 Task: Sort the products by unit price (high first).
Action: Mouse moved to (54, 371)
Screenshot: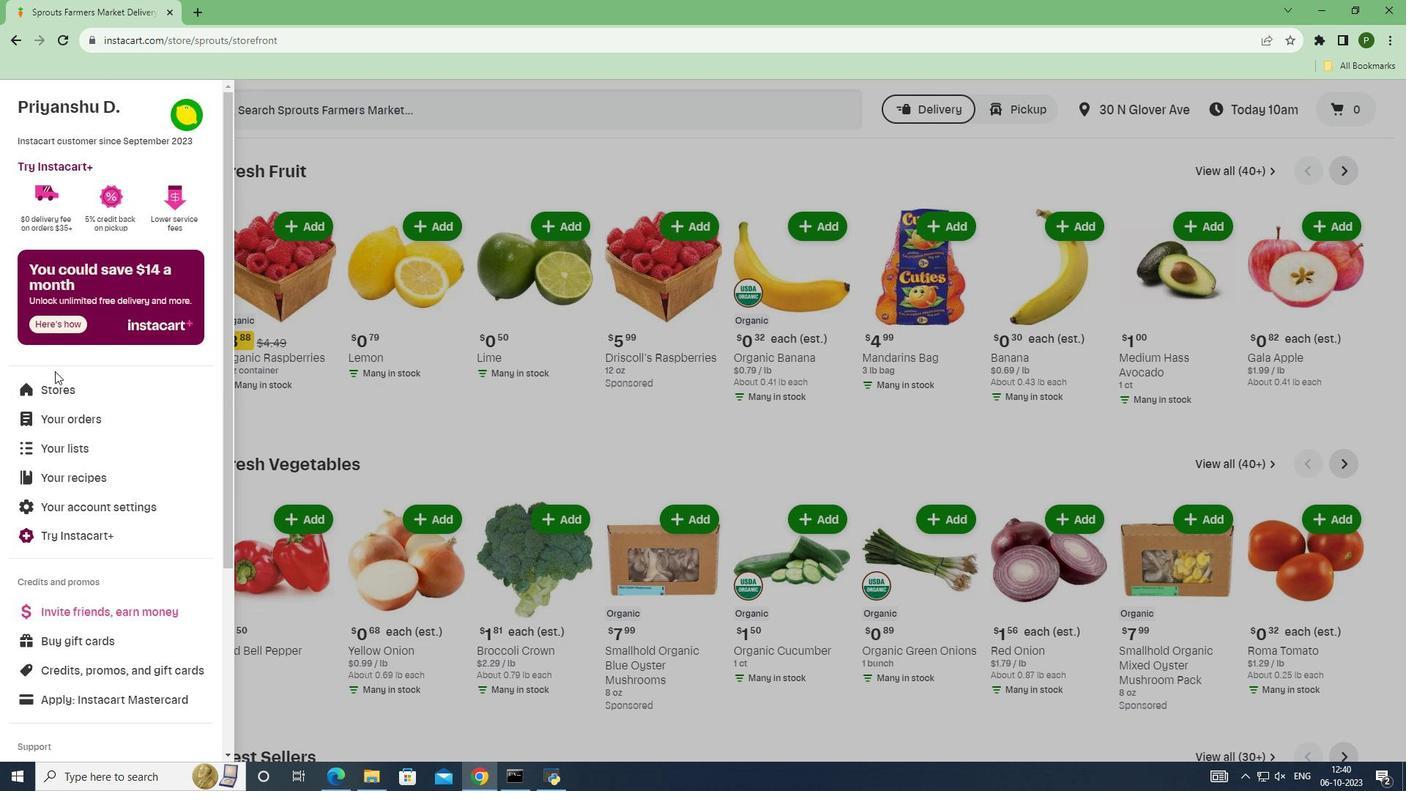 
Action: Mouse pressed left at (54, 371)
Screenshot: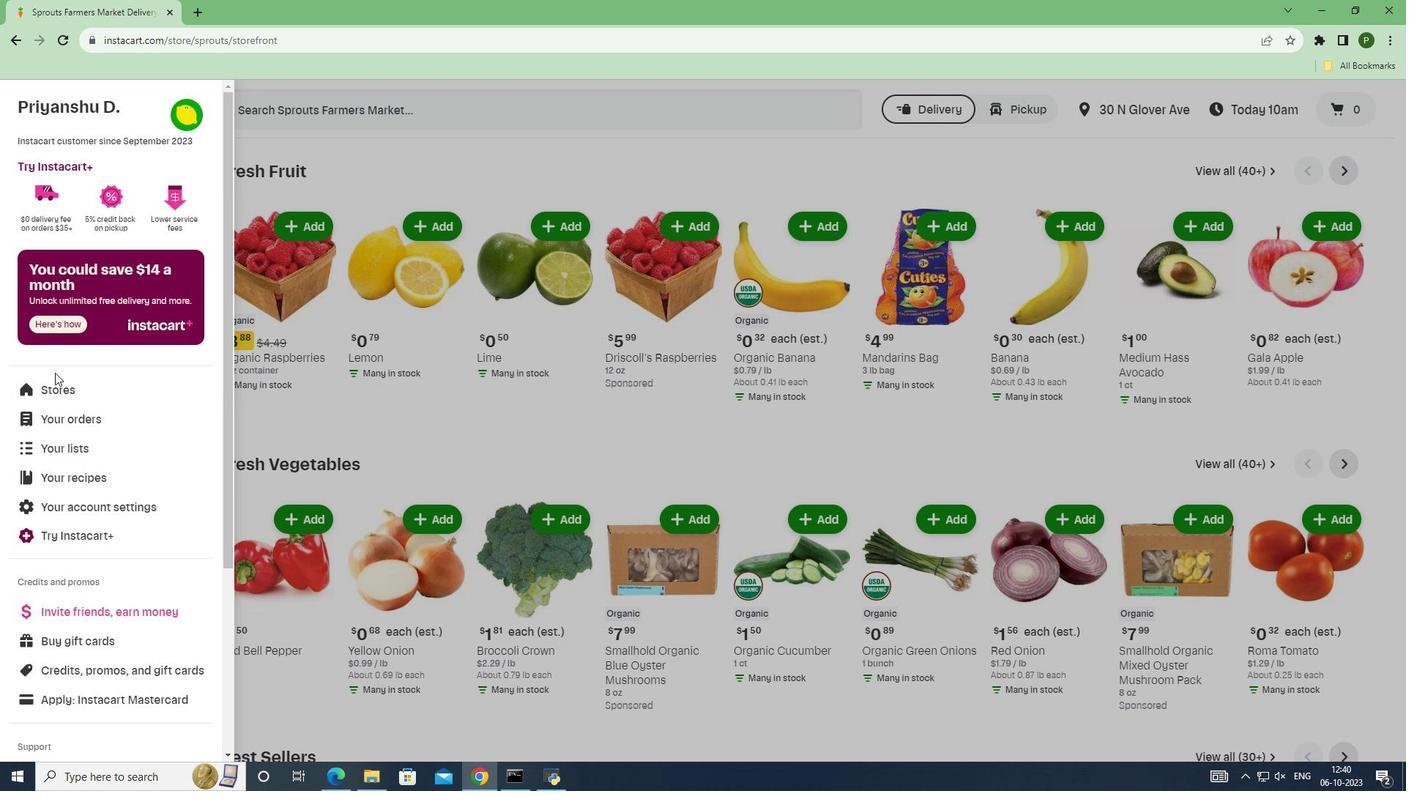 
Action: Mouse moved to (54, 379)
Screenshot: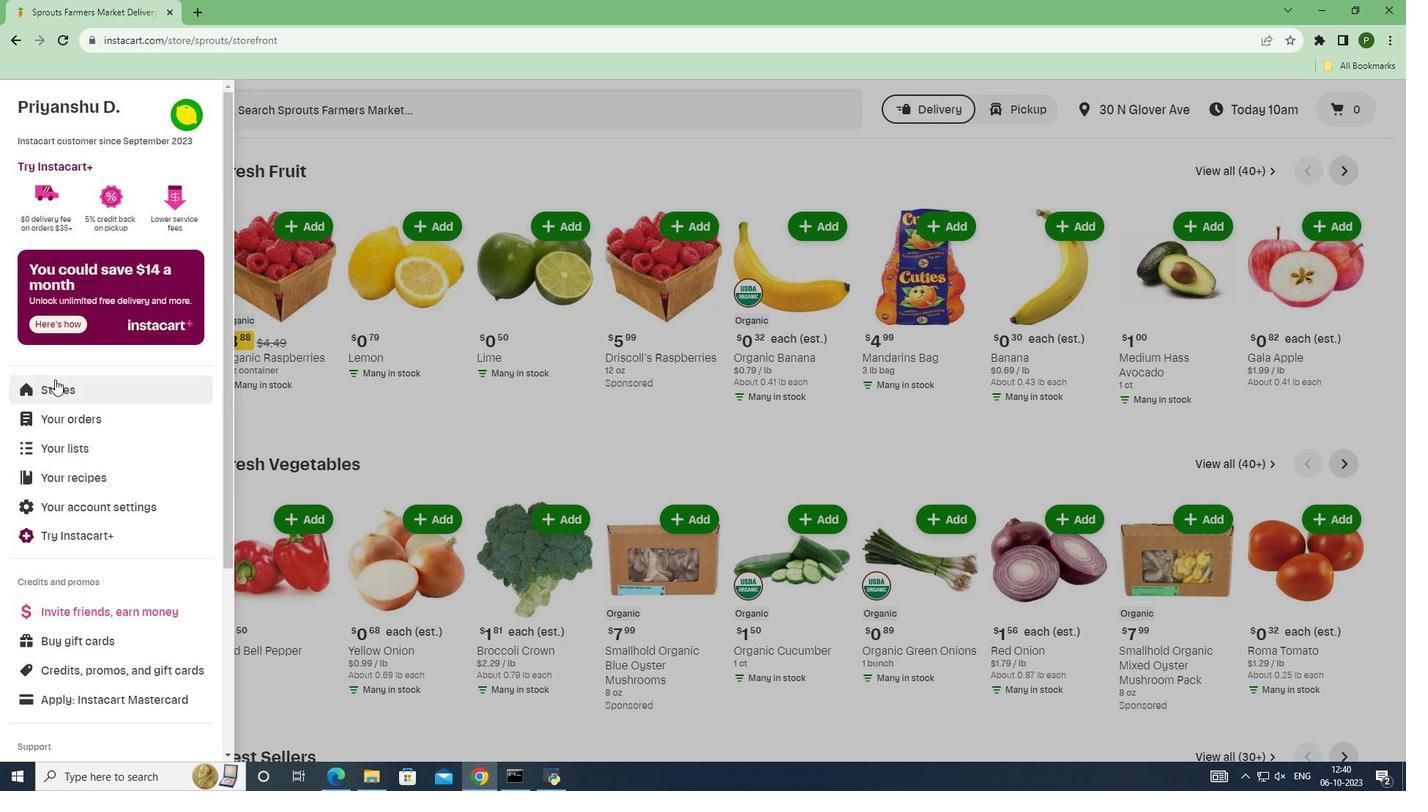 
Action: Mouse pressed left at (54, 379)
Screenshot: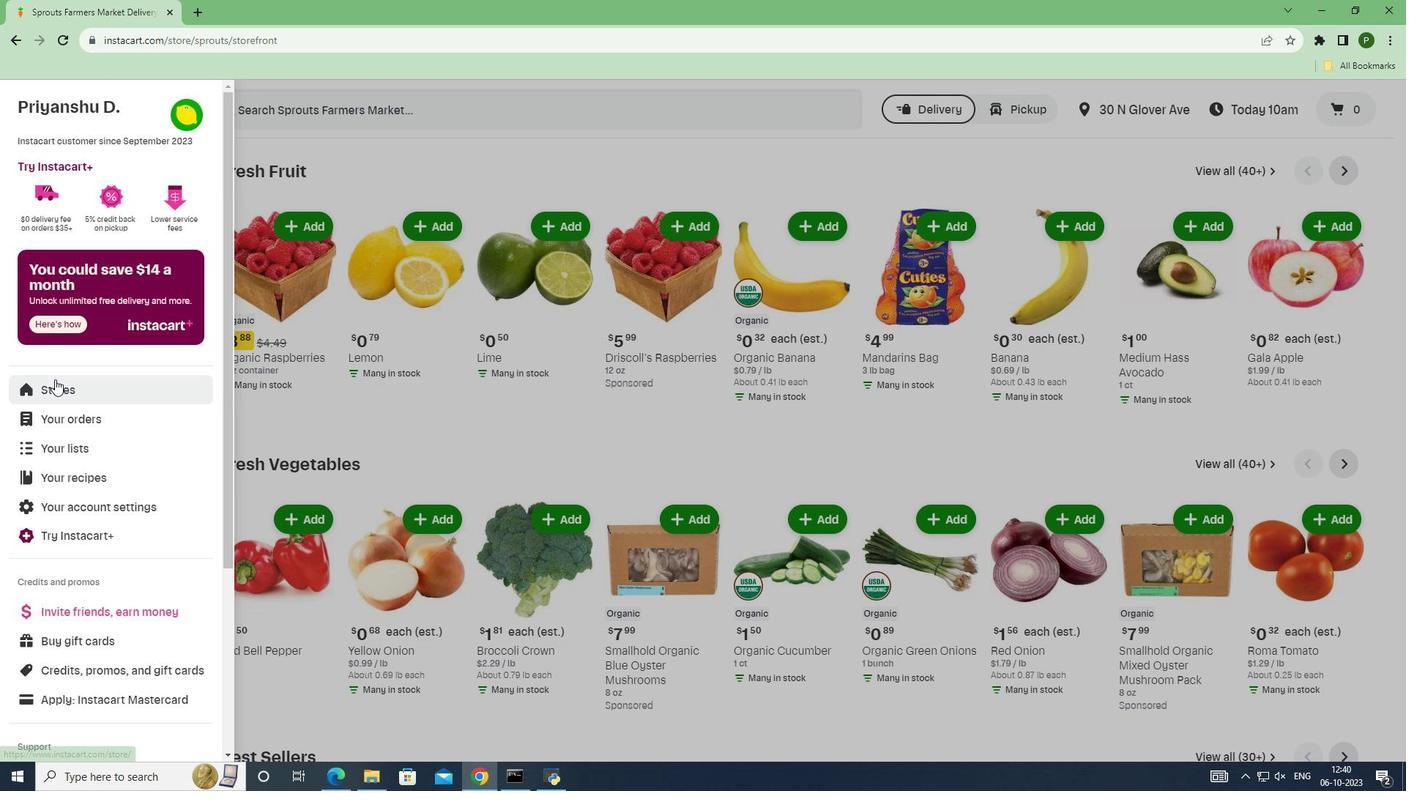 
Action: Mouse moved to (331, 161)
Screenshot: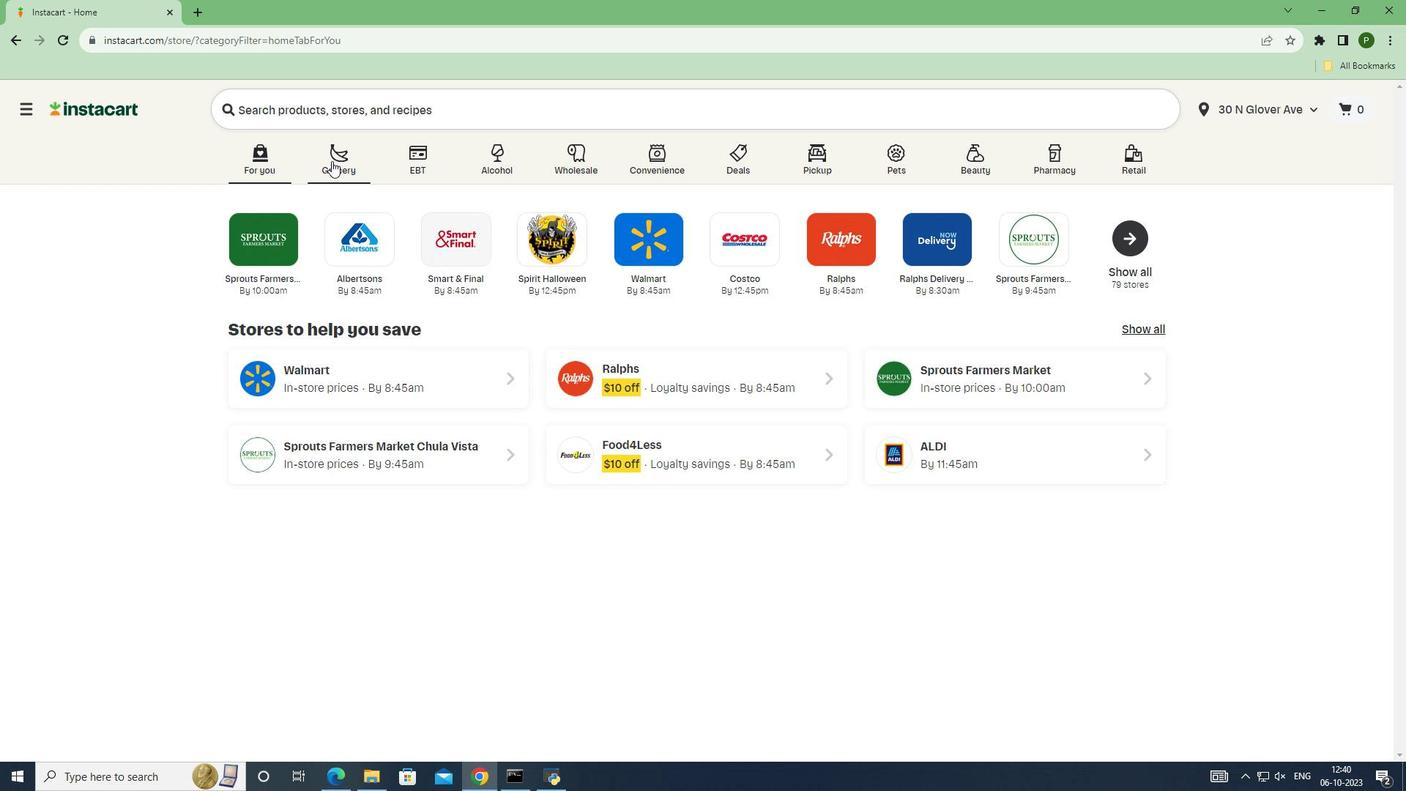 
Action: Mouse pressed left at (331, 161)
Screenshot: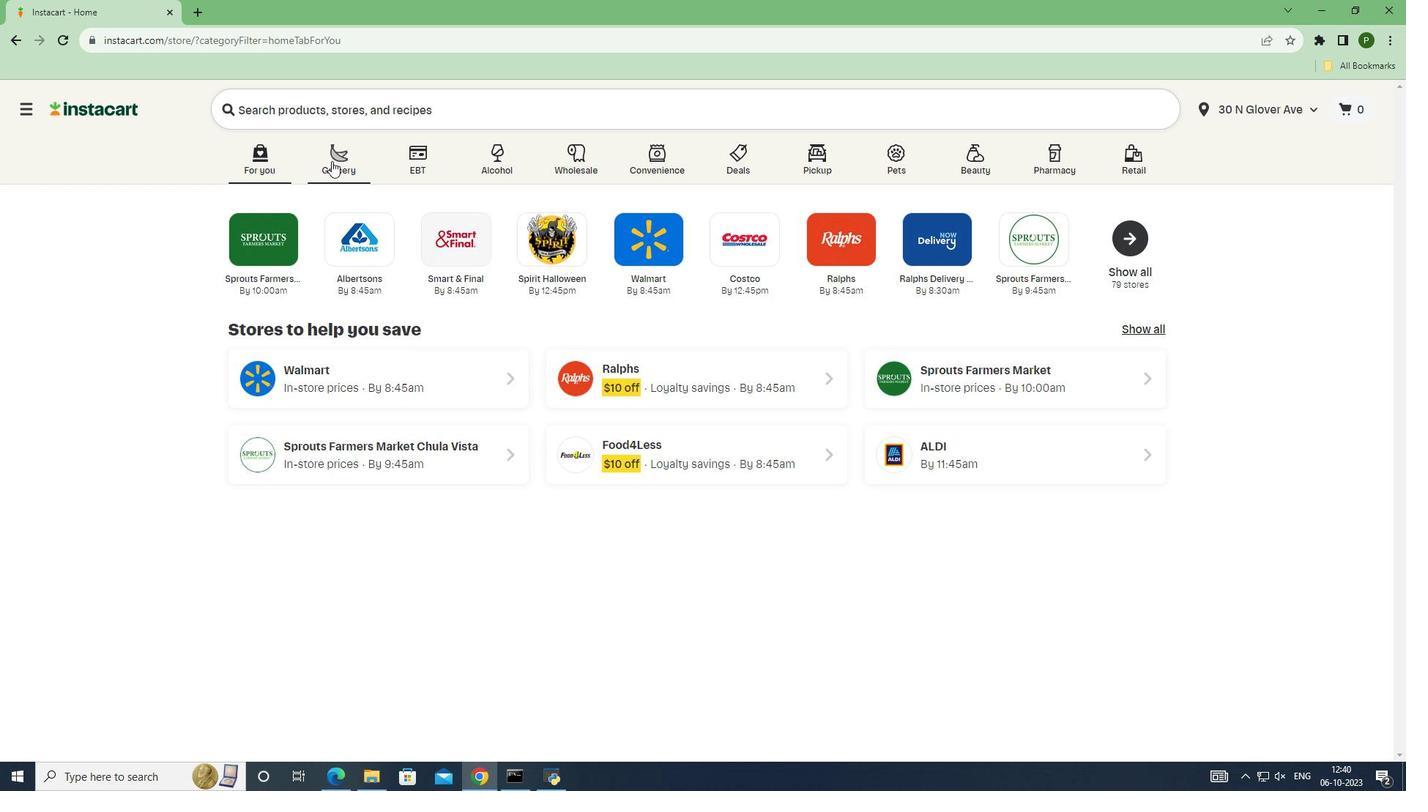 
Action: Mouse moved to (904, 334)
Screenshot: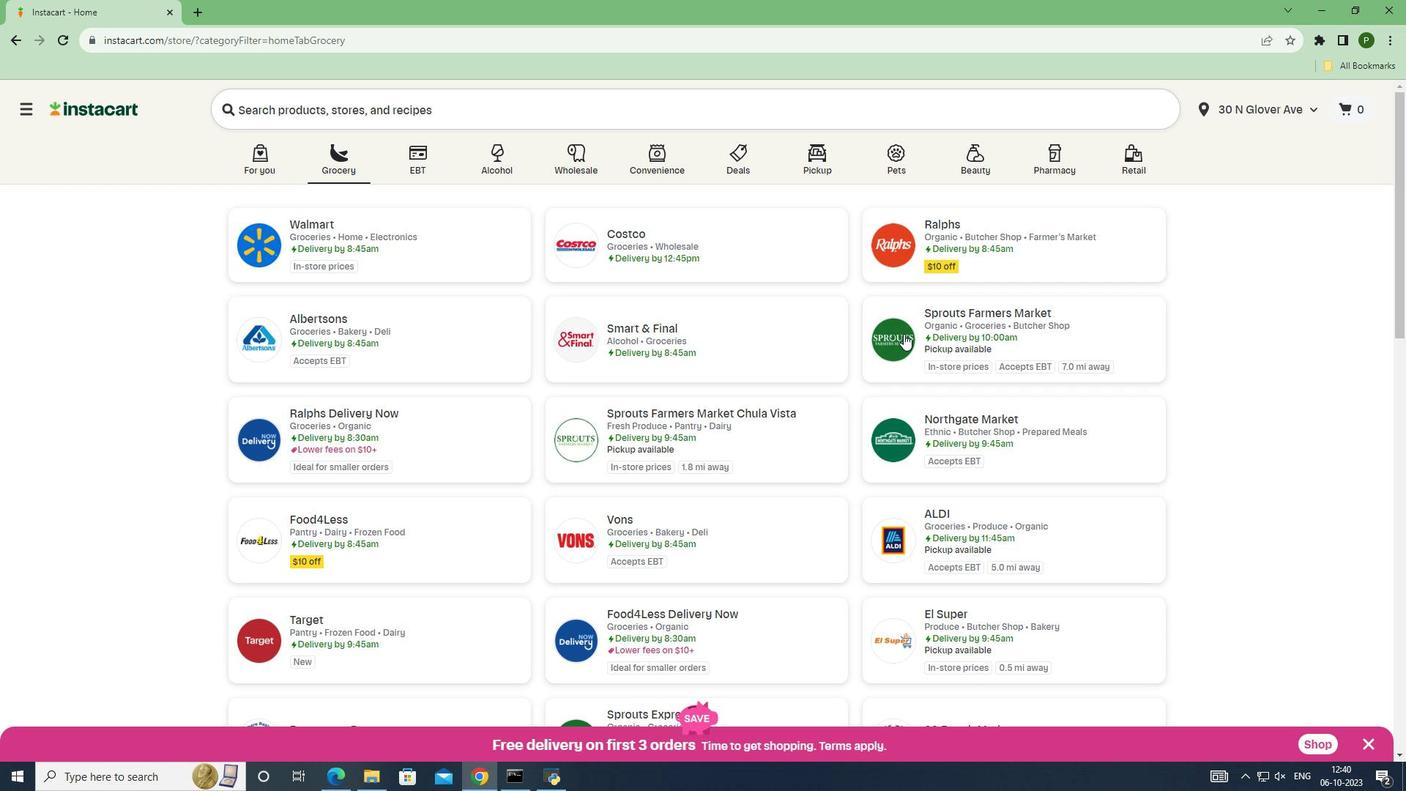 
Action: Mouse pressed left at (904, 334)
Screenshot: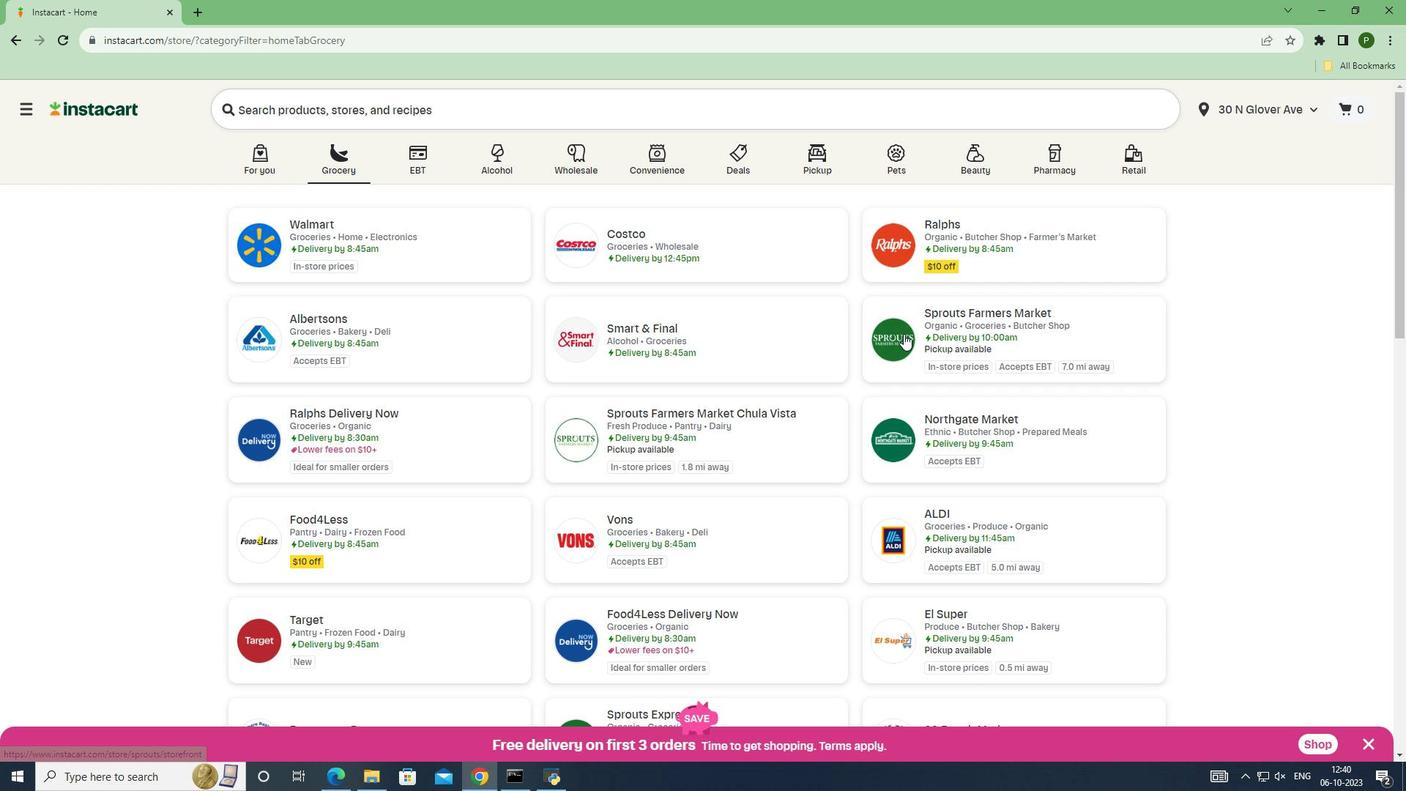 
Action: Mouse moved to (106, 468)
Screenshot: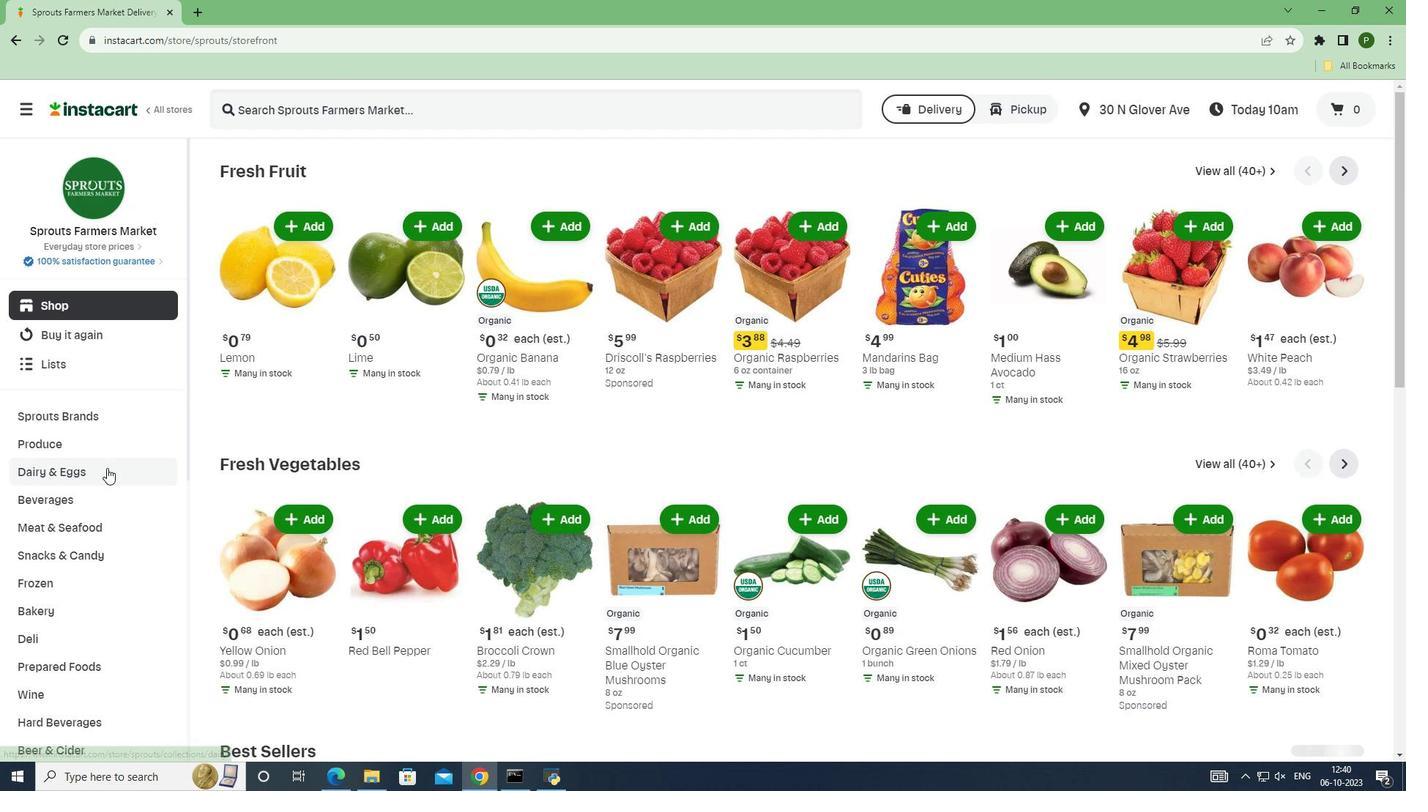
Action: Mouse pressed left at (106, 468)
Screenshot: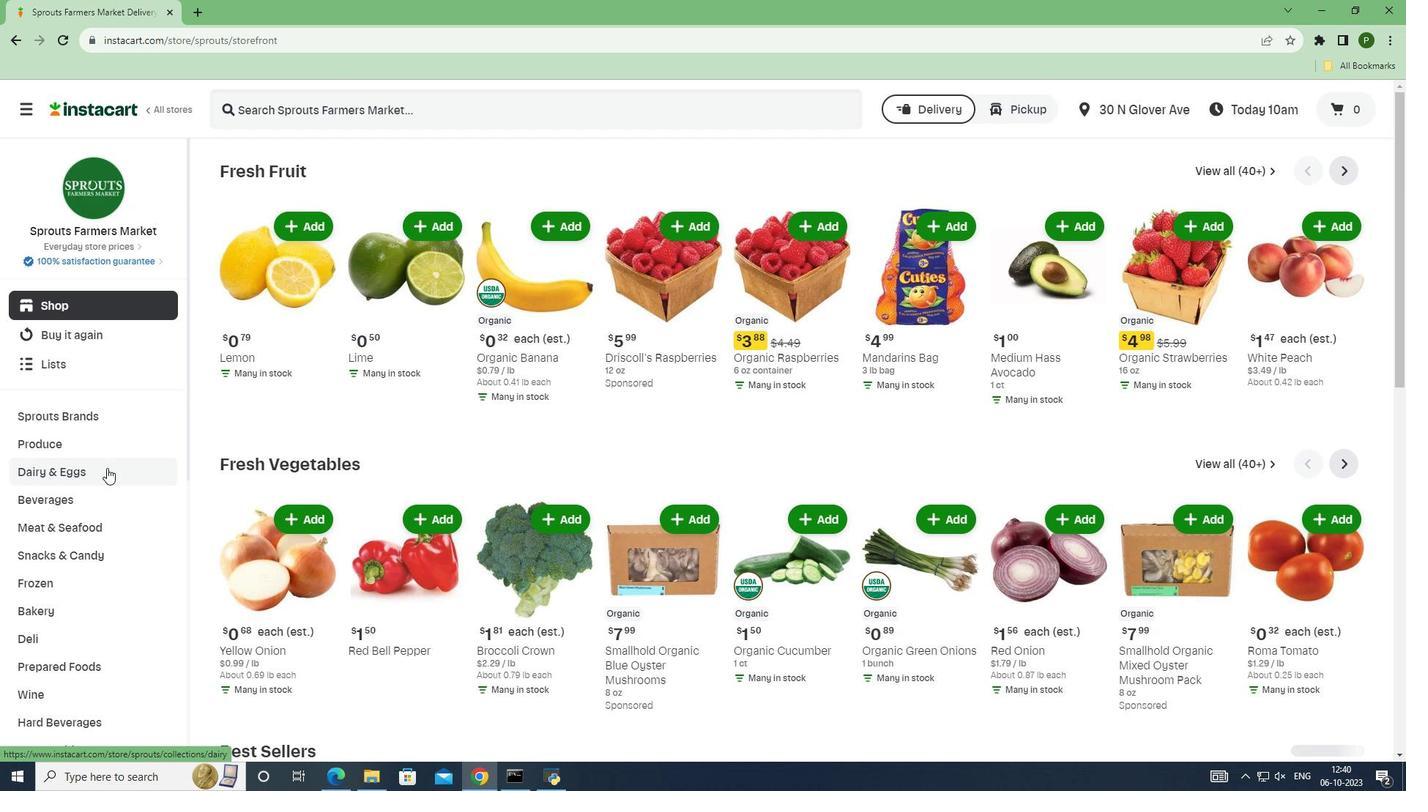 
Action: Mouse moved to (81, 531)
Screenshot: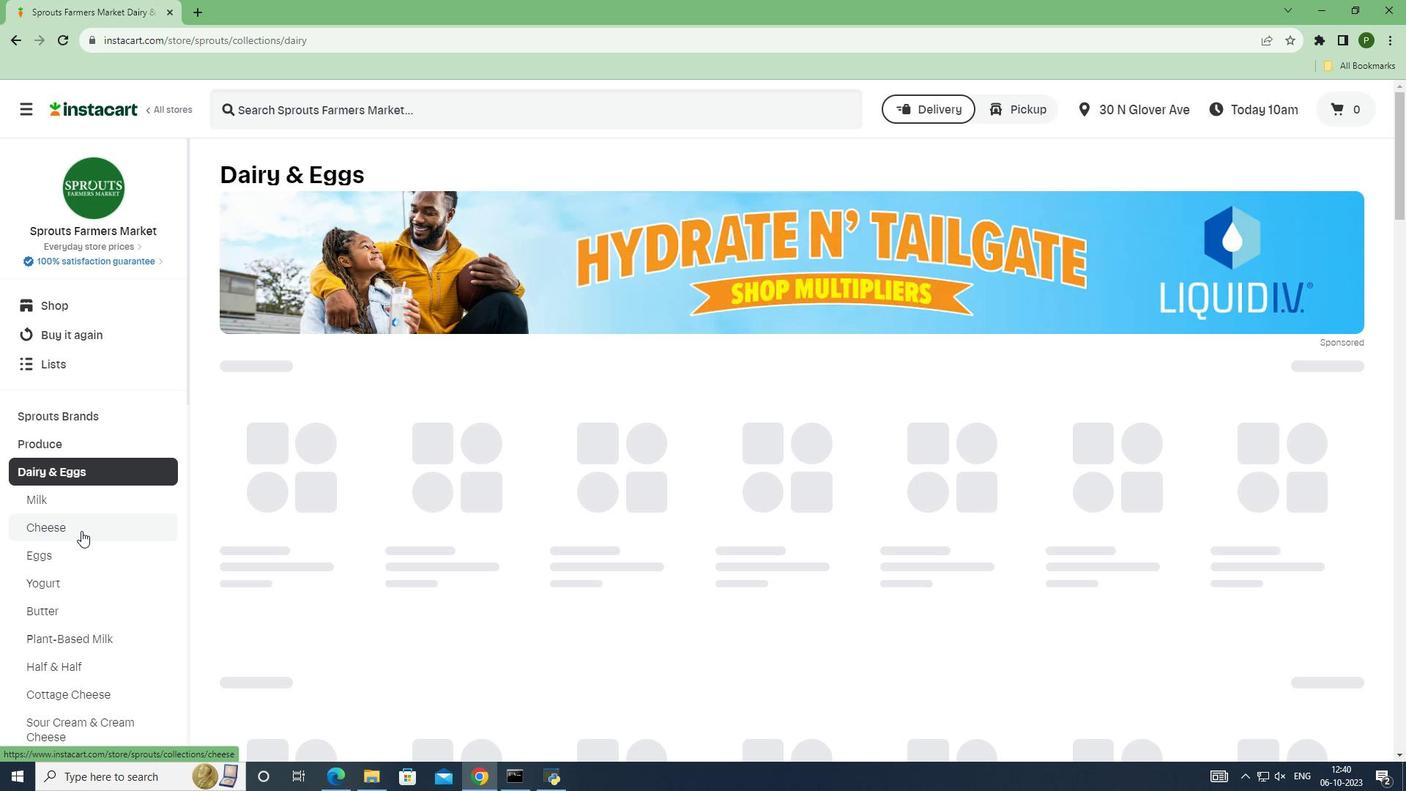 
Action: Mouse pressed left at (81, 531)
Screenshot: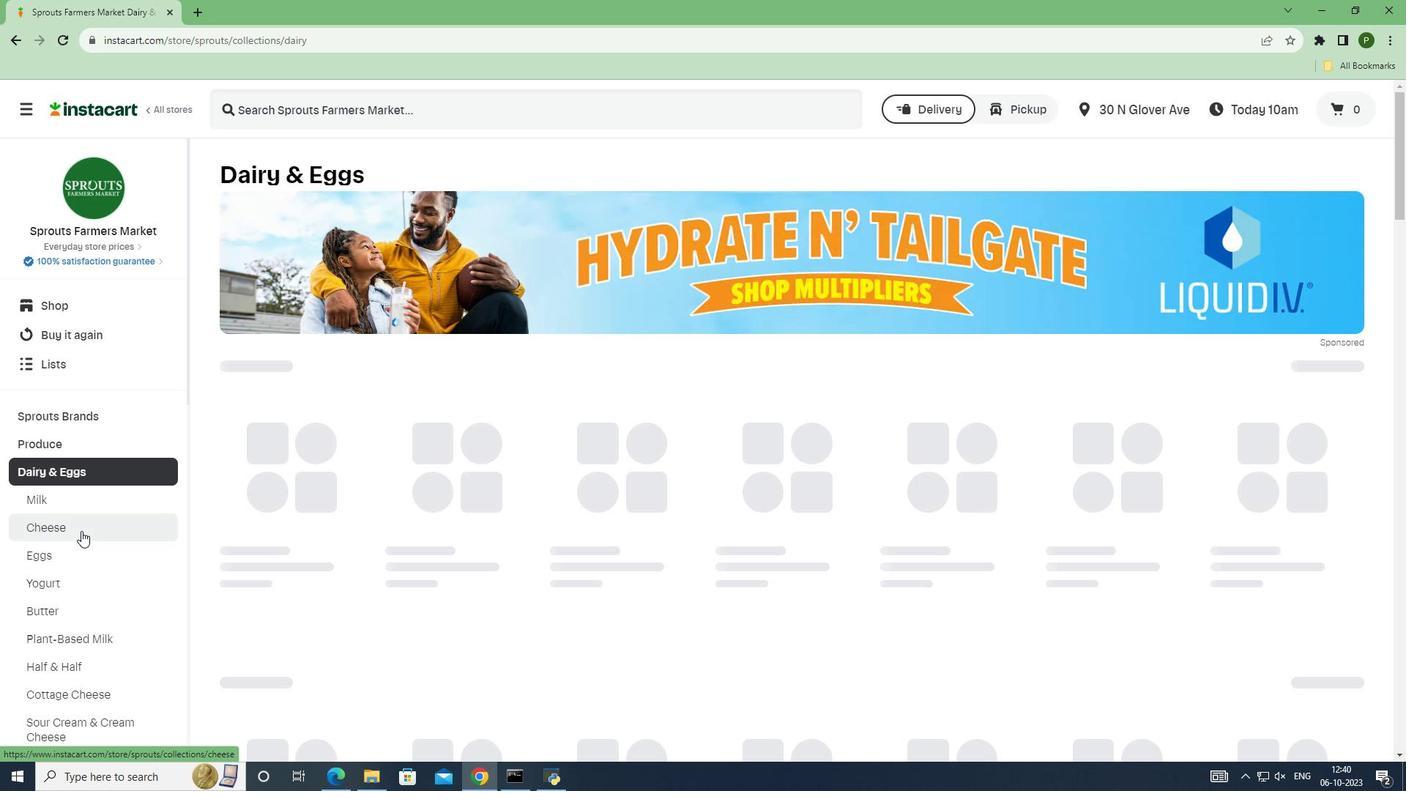 
Action: Mouse moved to (1265, 483)
Screenshot: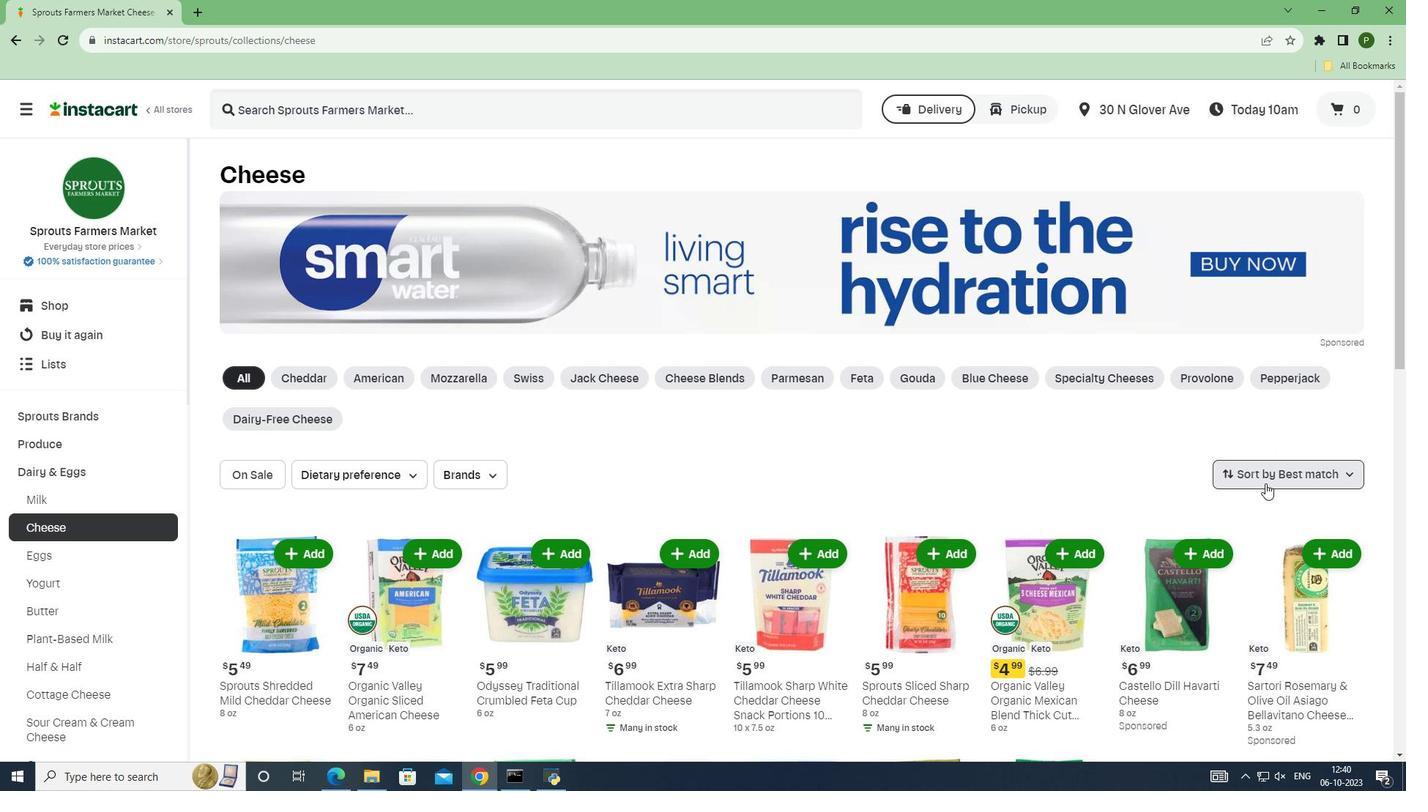 
Action: Mouse pressed left at (1265, 483)
Screenshot: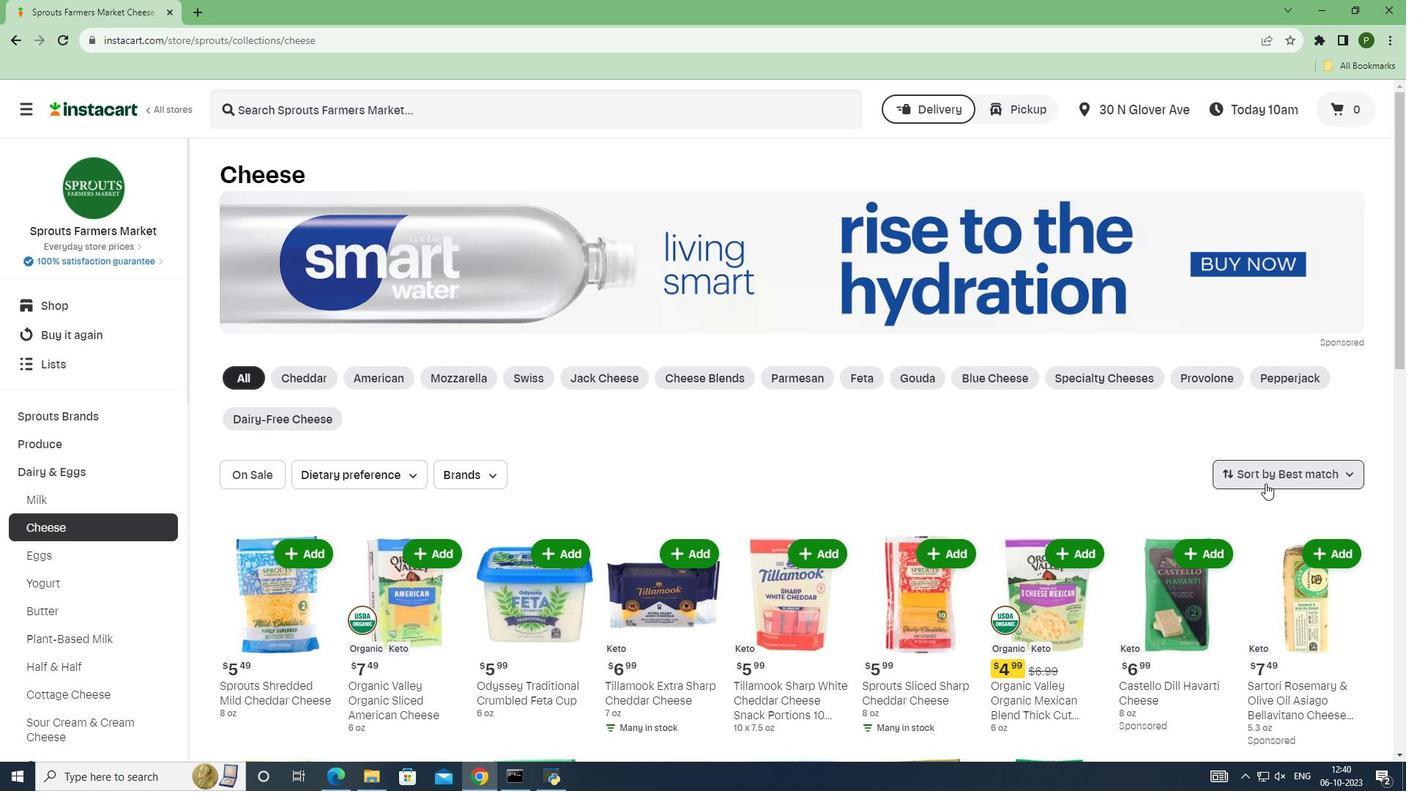 
Action: Mouse moved to (1268, 646)
Screenshot: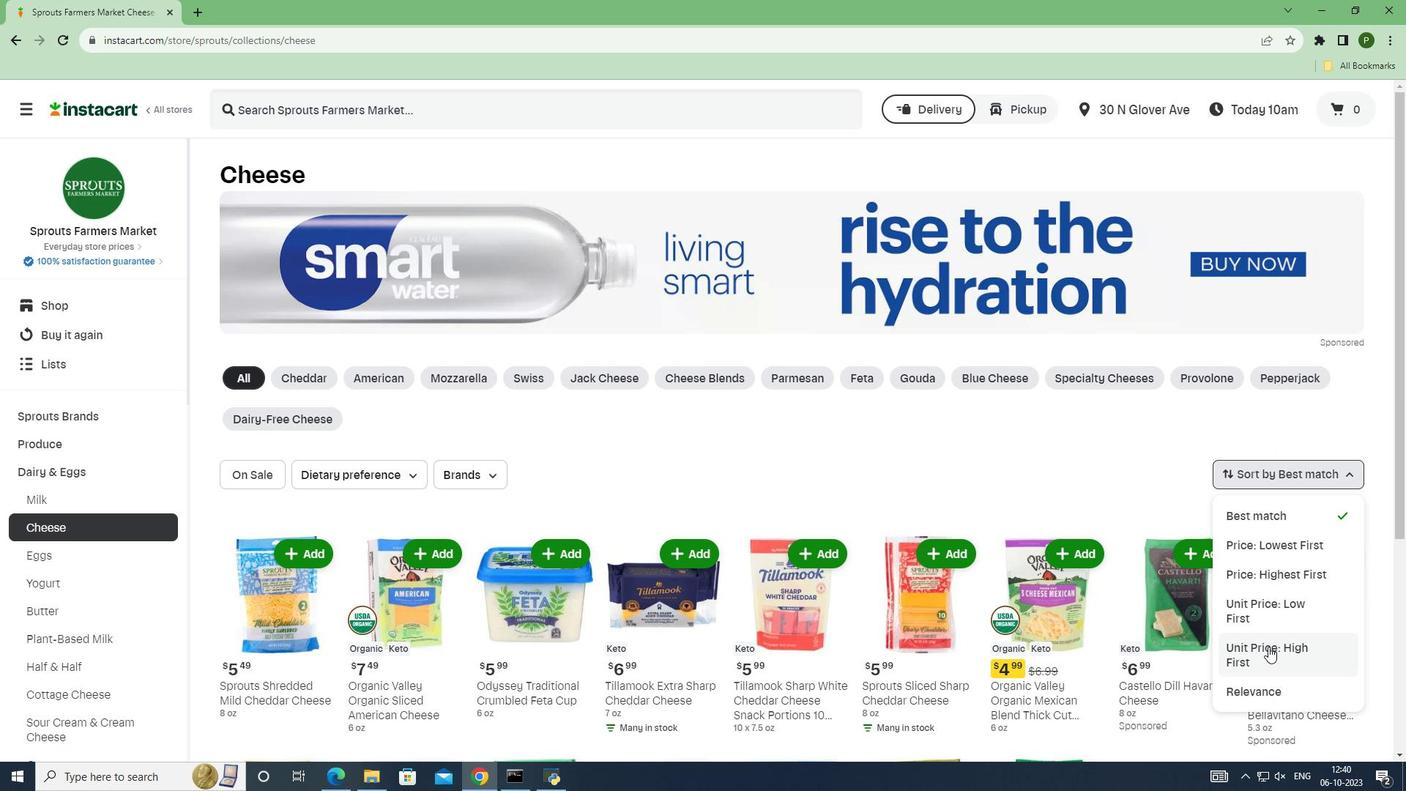 
Action: Mouse pressed left at (1268, 646)
Screenshot: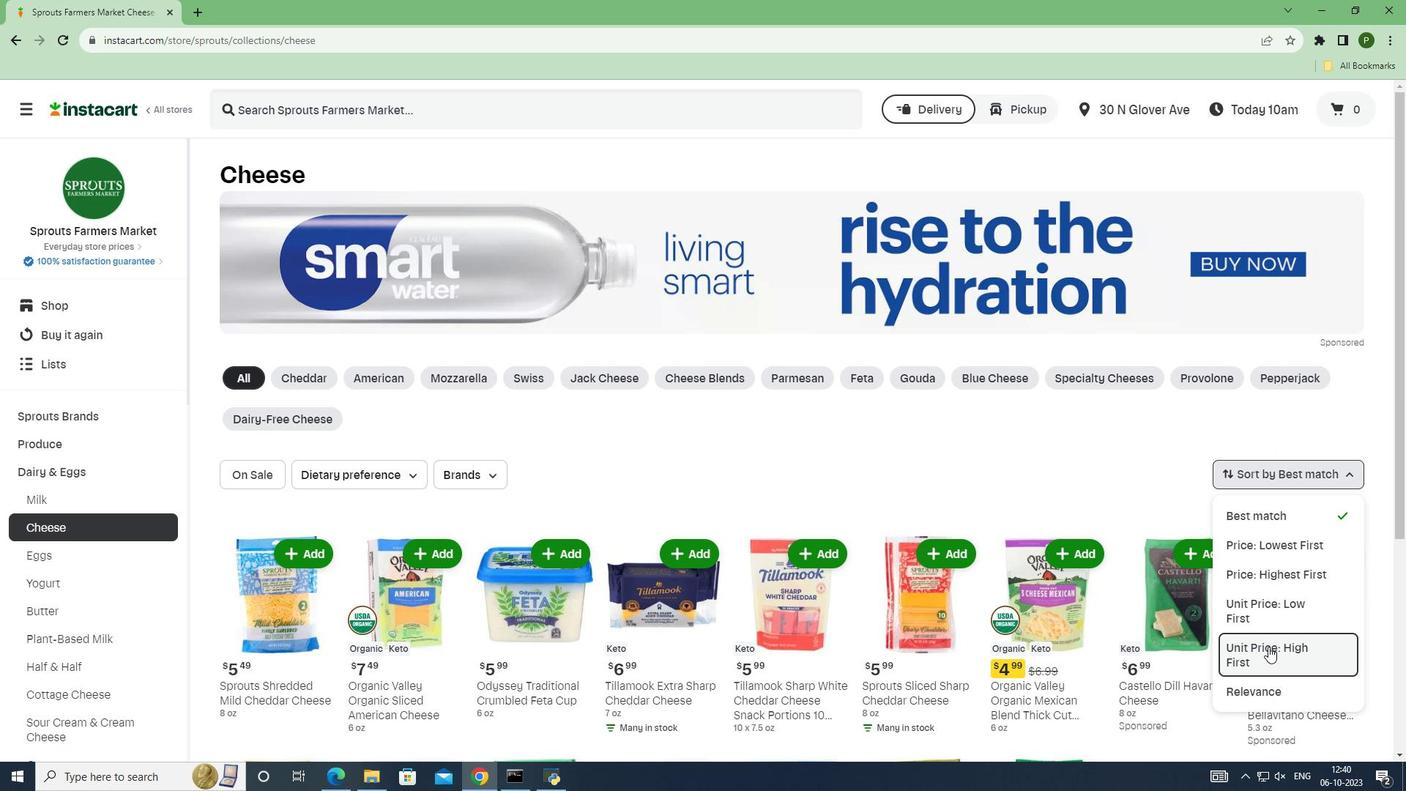 
Action: Mouse moved to (1098, 446)
Screenshot: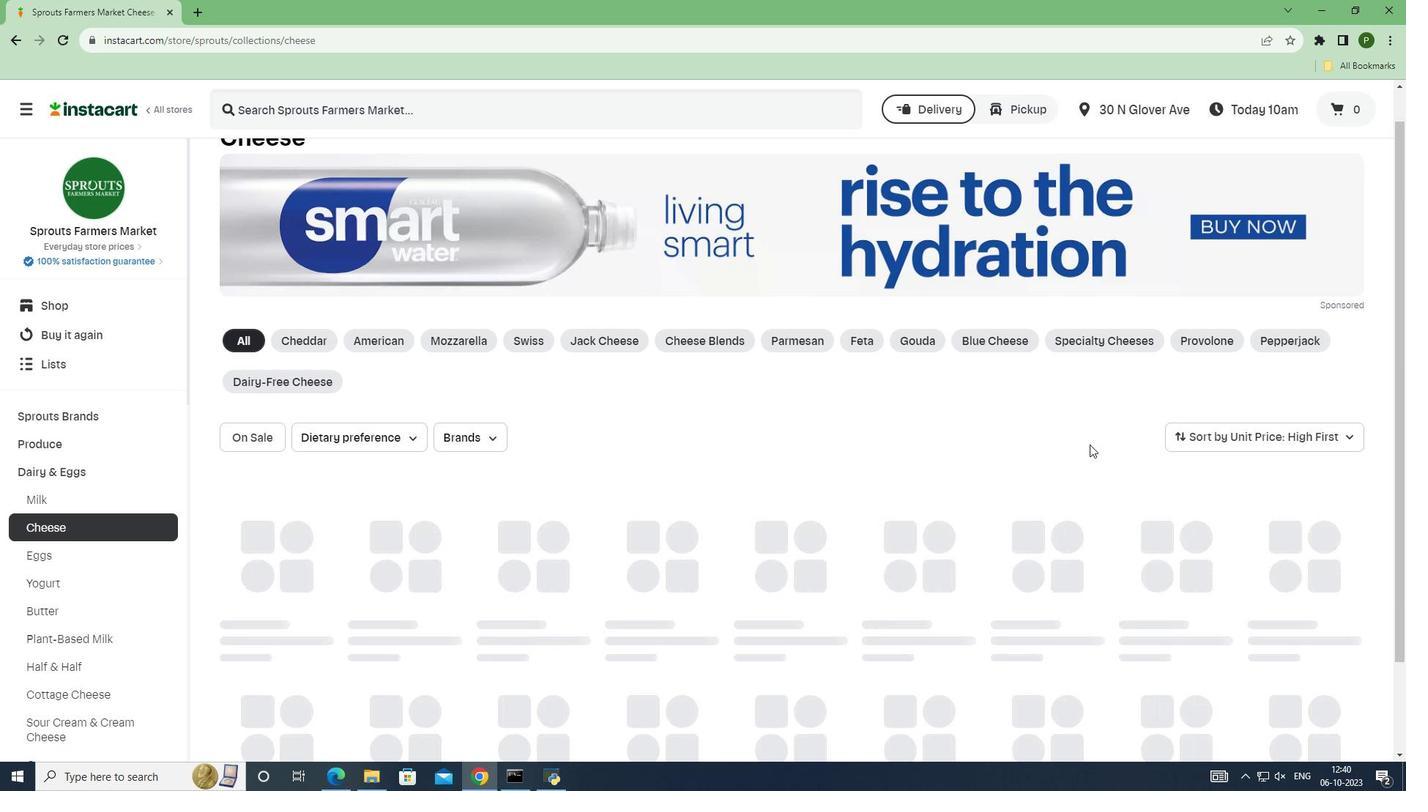 
Action: Mouse scrolled (1098, 446) with delta (0, 0)
Screenshot: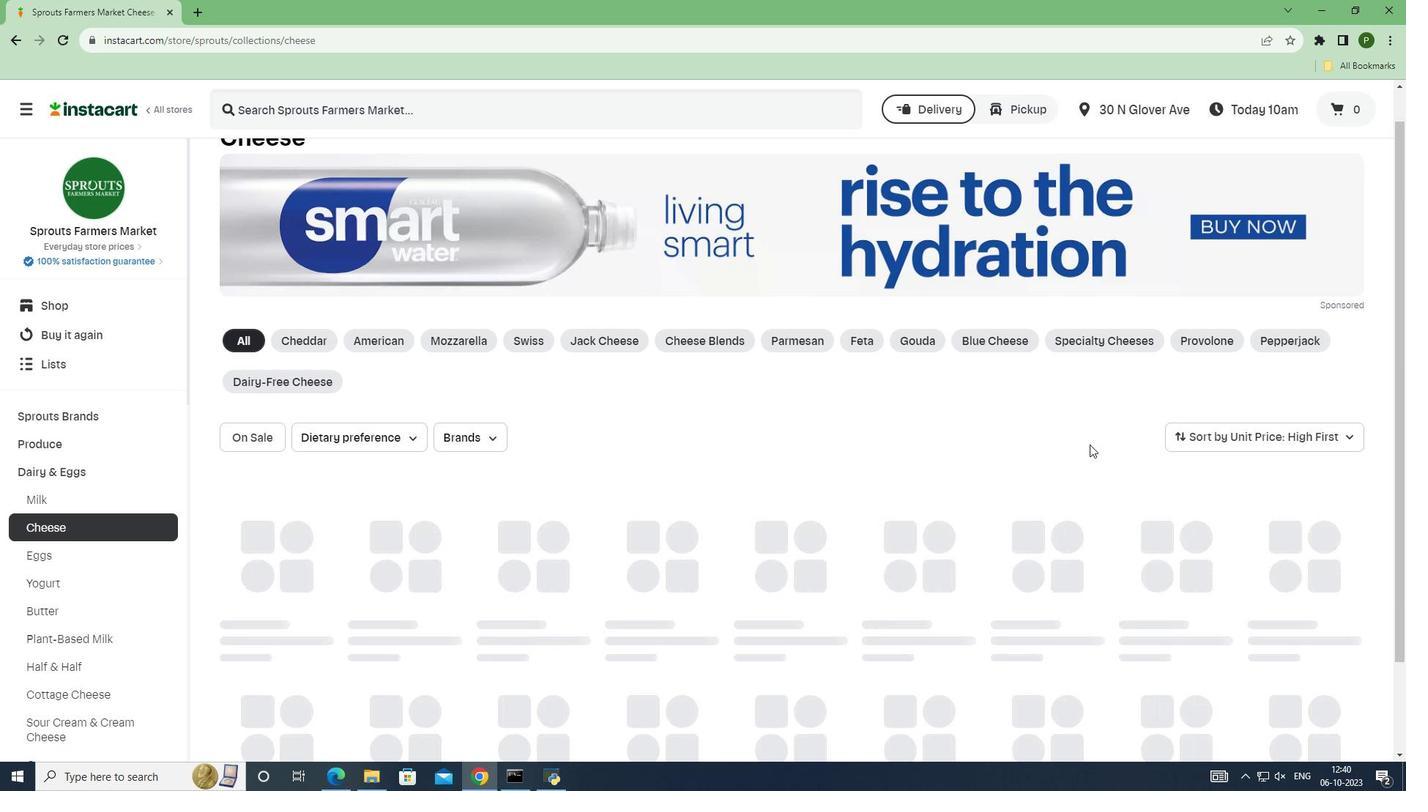 
Action: Mouse moved to (1091, 445)
Screenshot: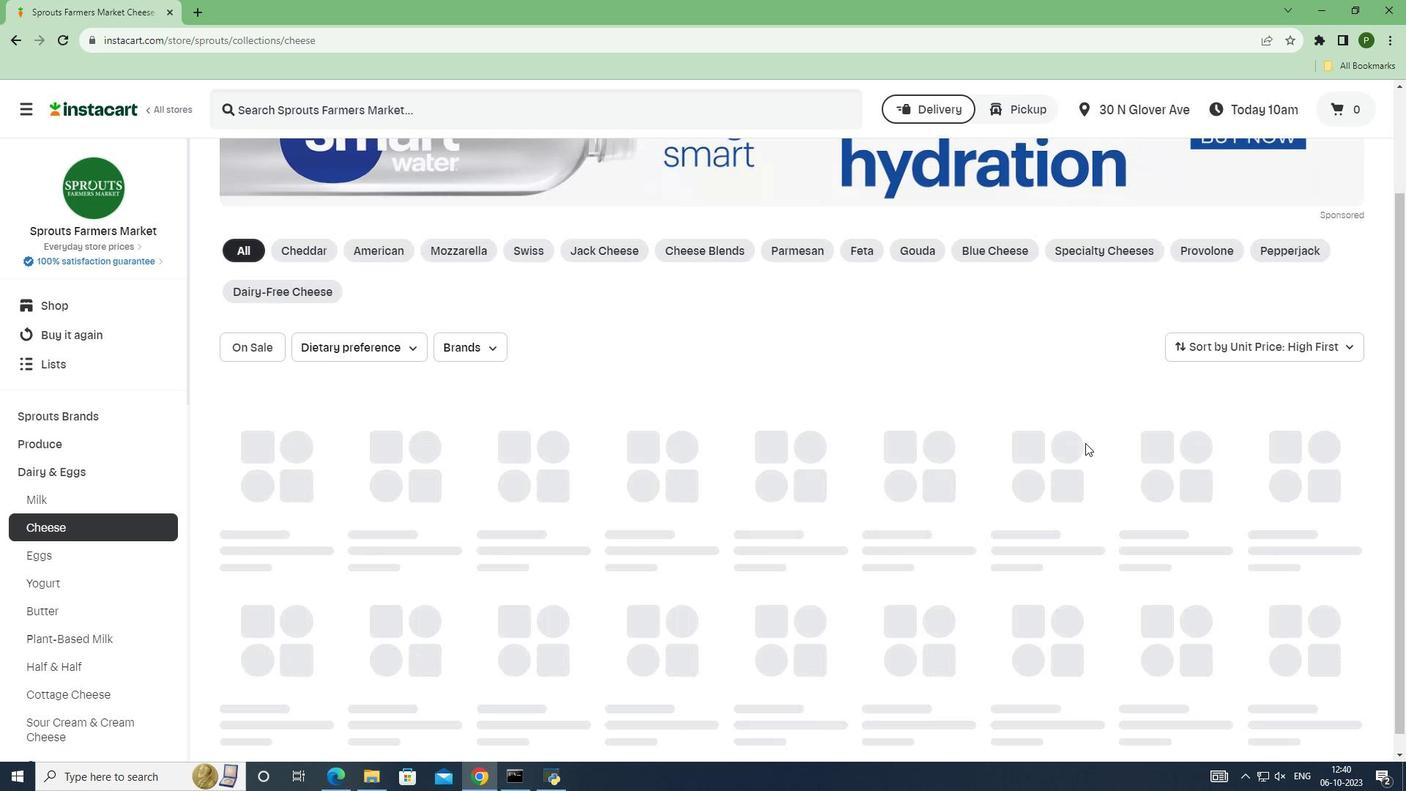 
Action: Mouse scrolled (1091, 444) with delta (0, 0)
Screenshot: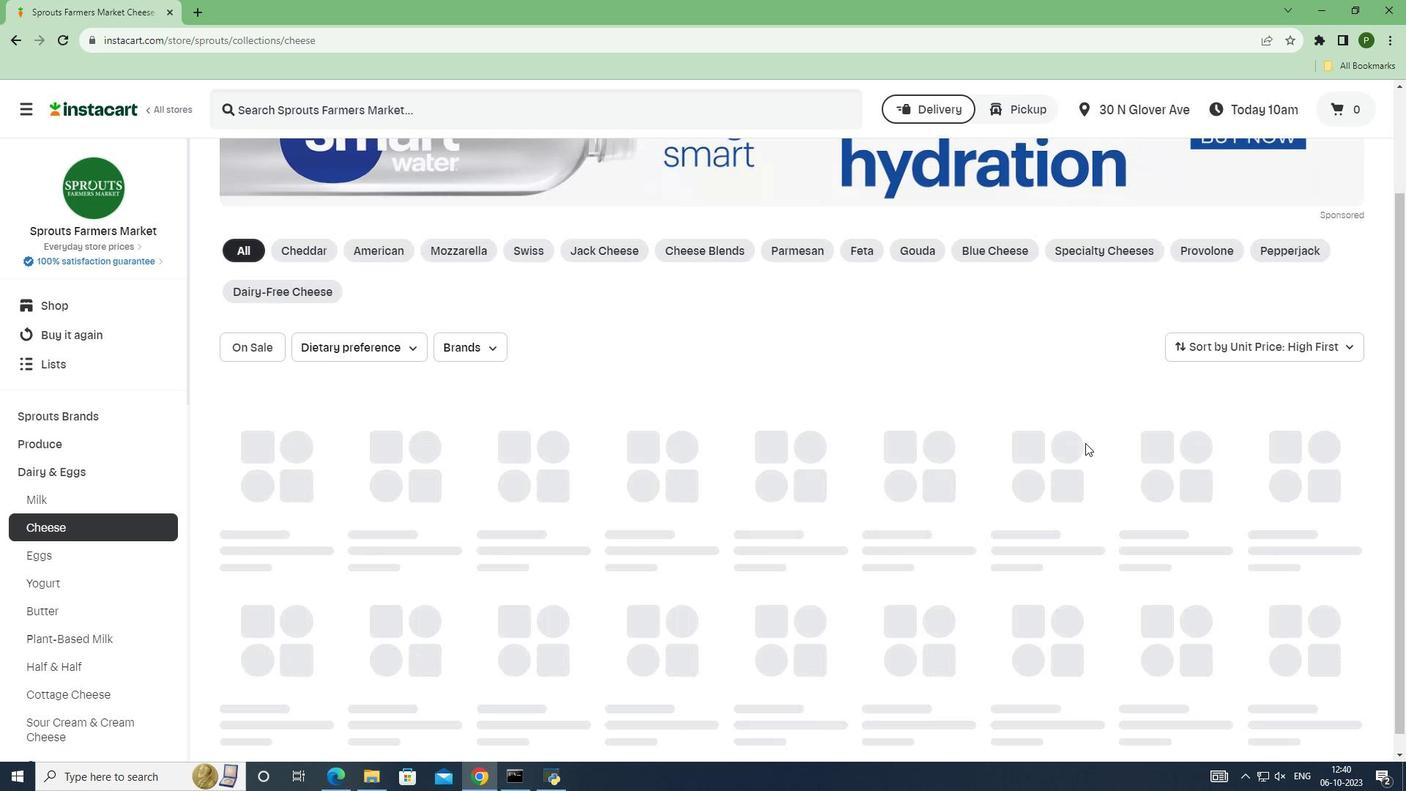 
Action: Mouse moved to (1087, 443)
Screenshot: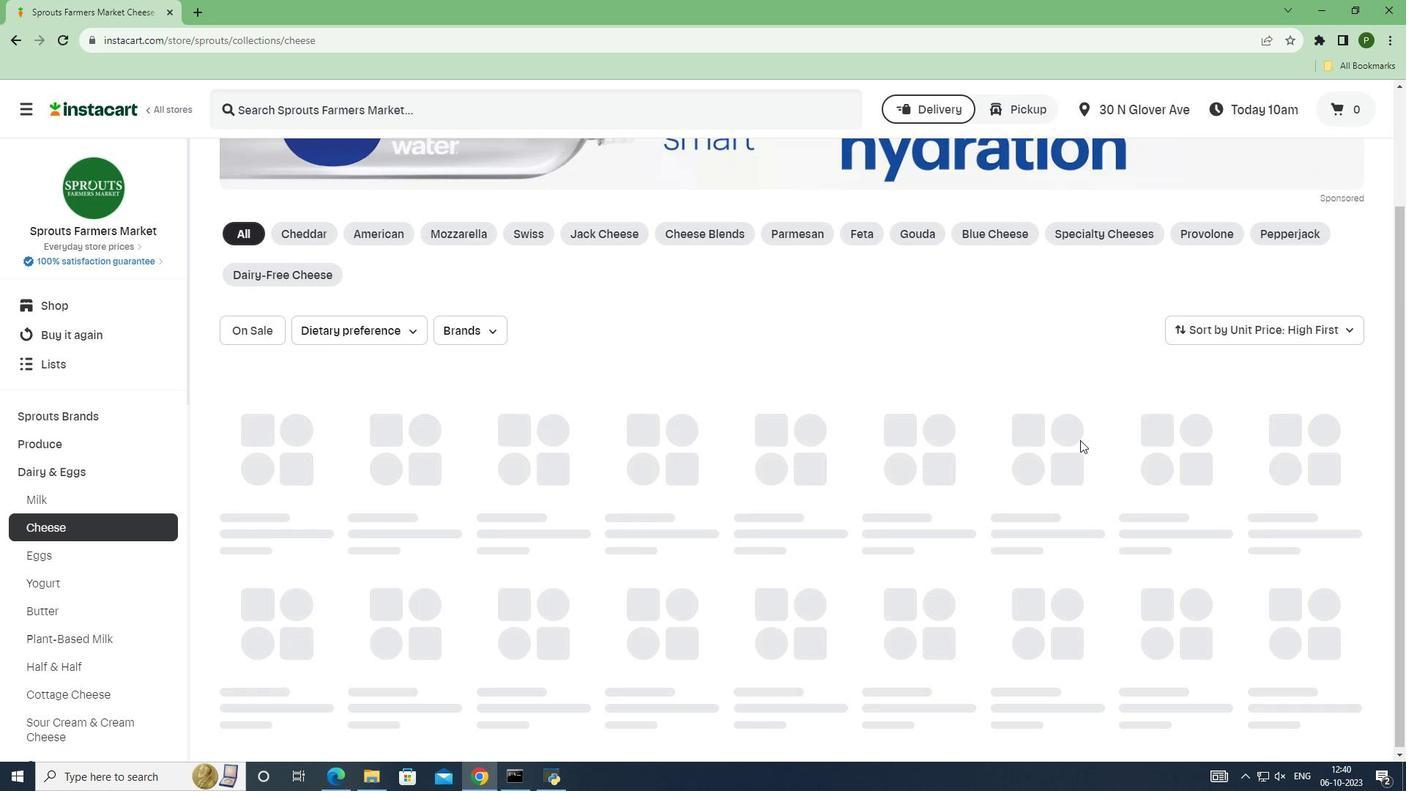 
Action: Mouse scrolled (1087, 443) with delta (0, 0)
Screenshot: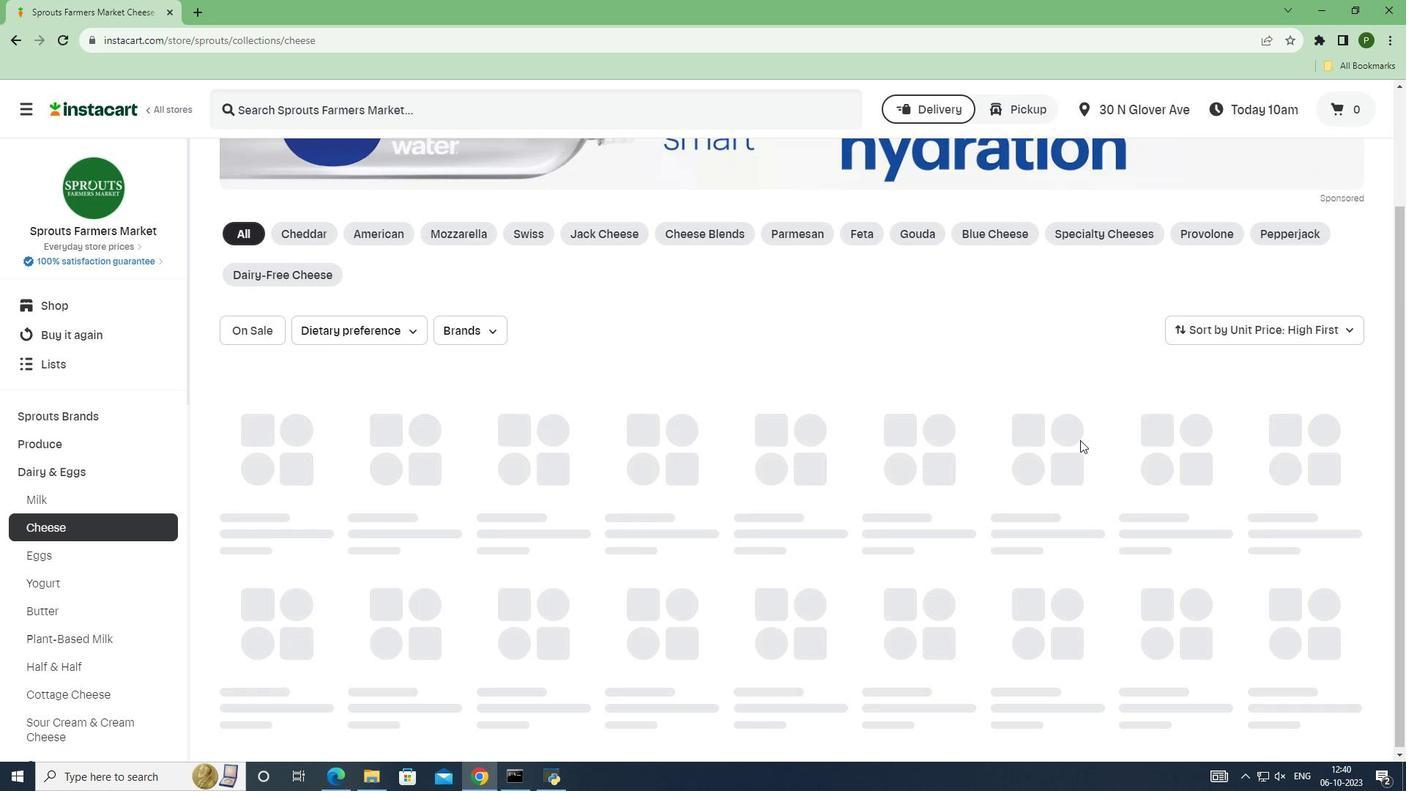 
Action: Mouse moved to (1058, 427)
Screenshot: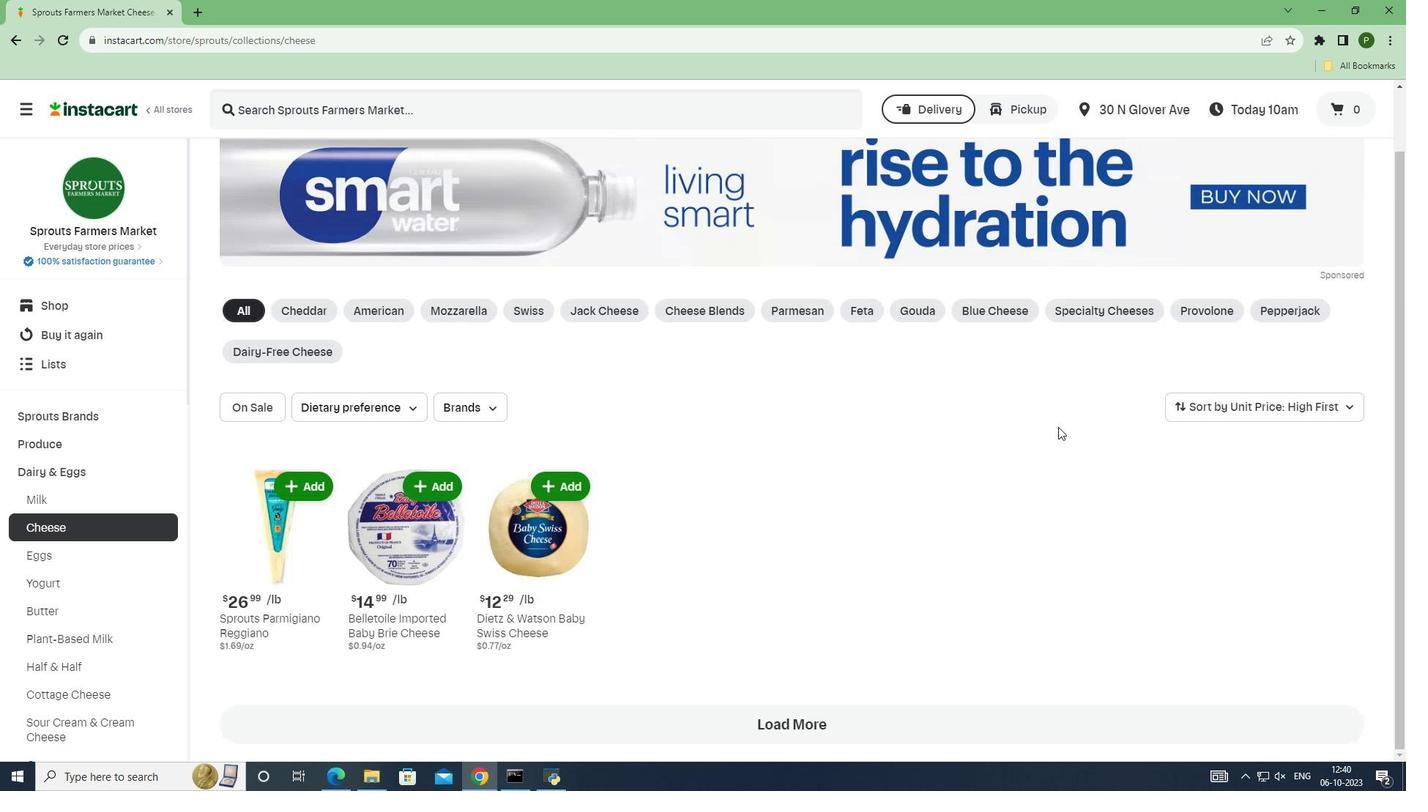 
